 Task: select a rule when a list is renamed by anyone except me .
Action: Mouse moved to (1217, 106)
Screenshot: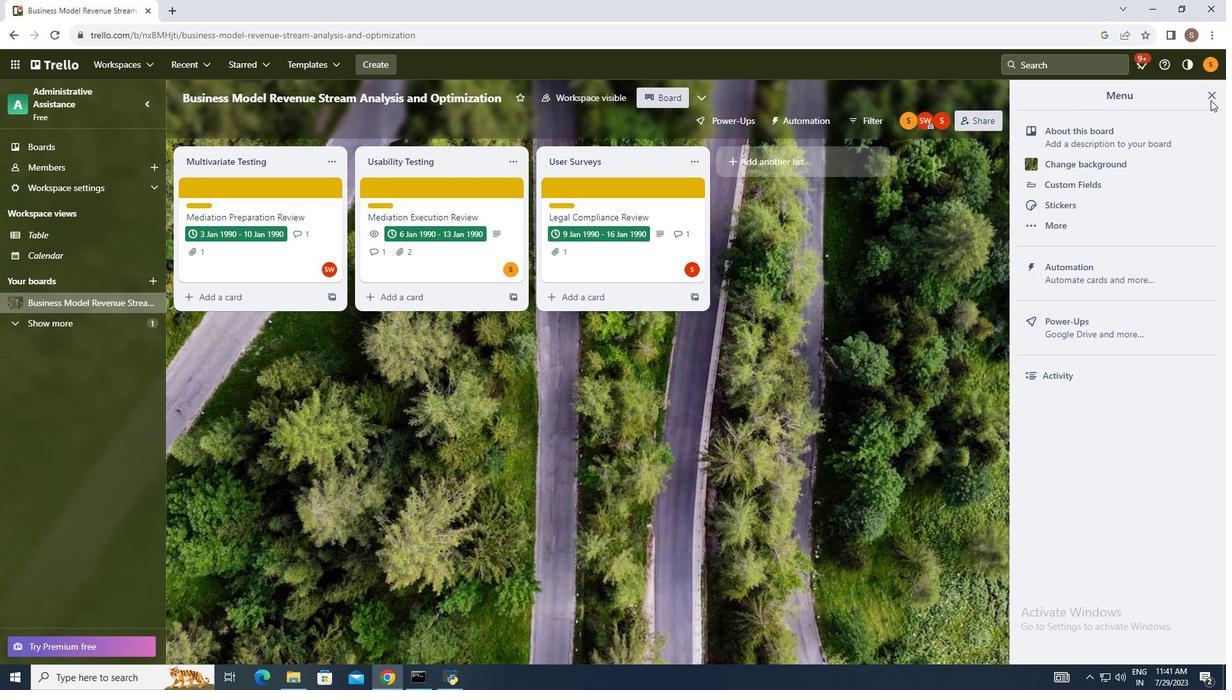 
Action: Mouse pressed left at (1217, 106)
Screenshot: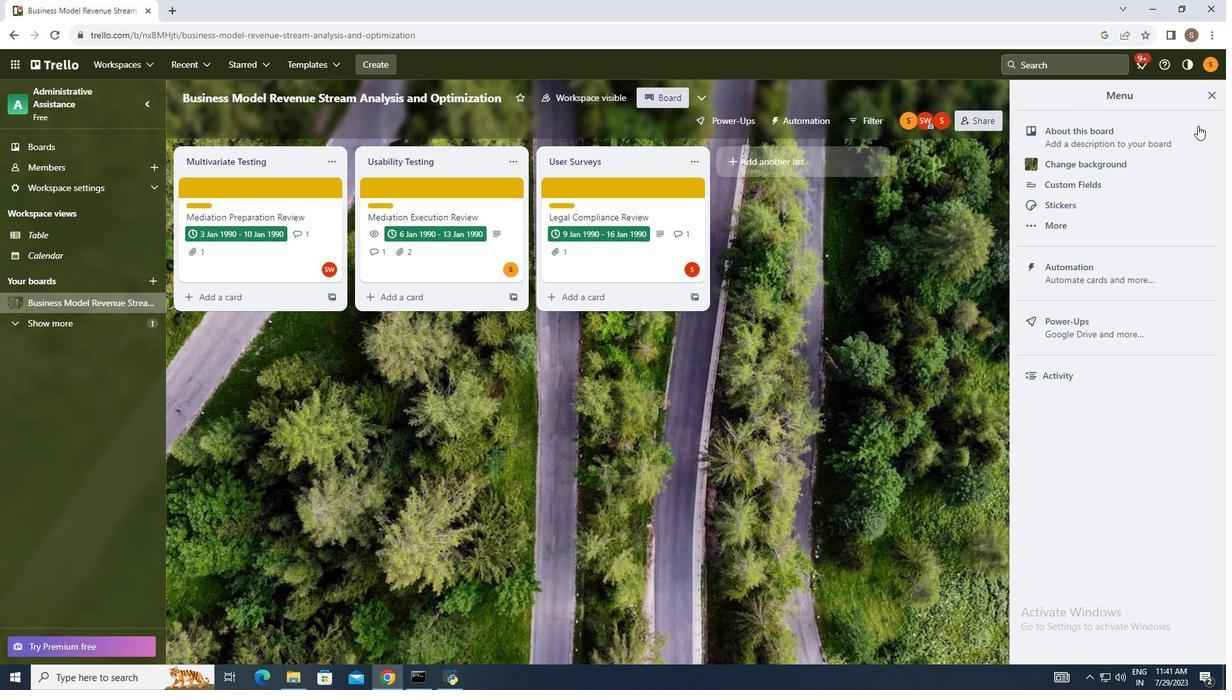 
Action: Mouse moved to (1109, 272)
Screenshot: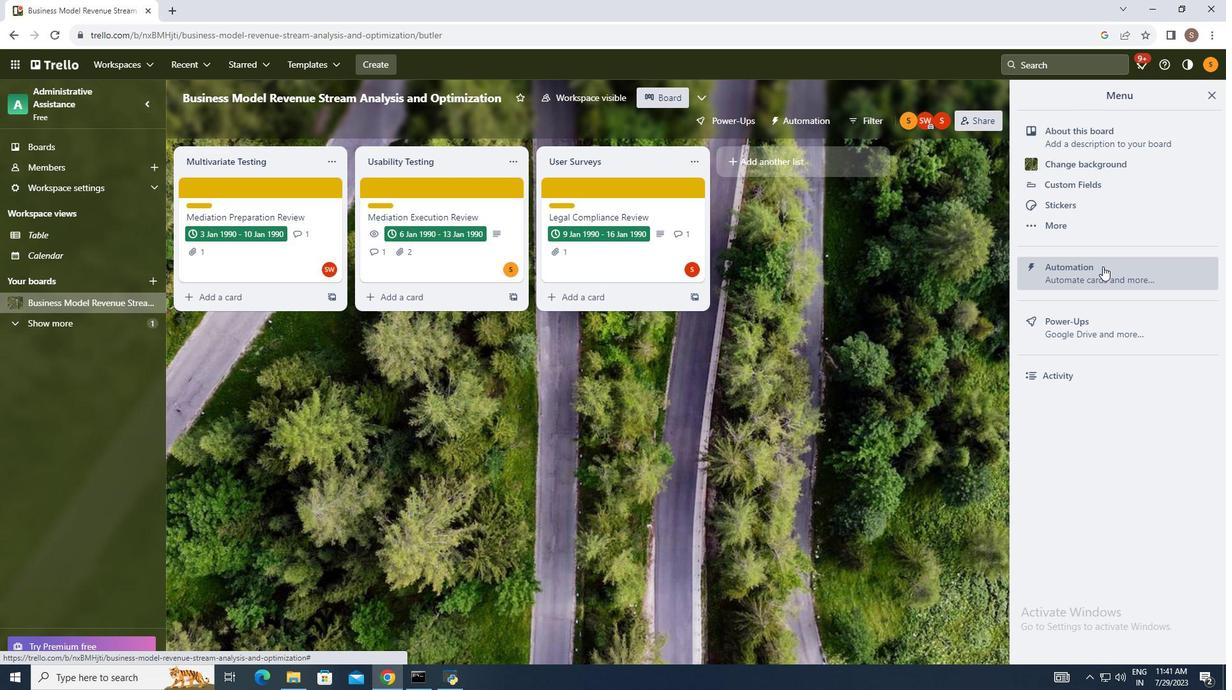 
Action: Mouse pressed left at (1109, 272)
Screenshot: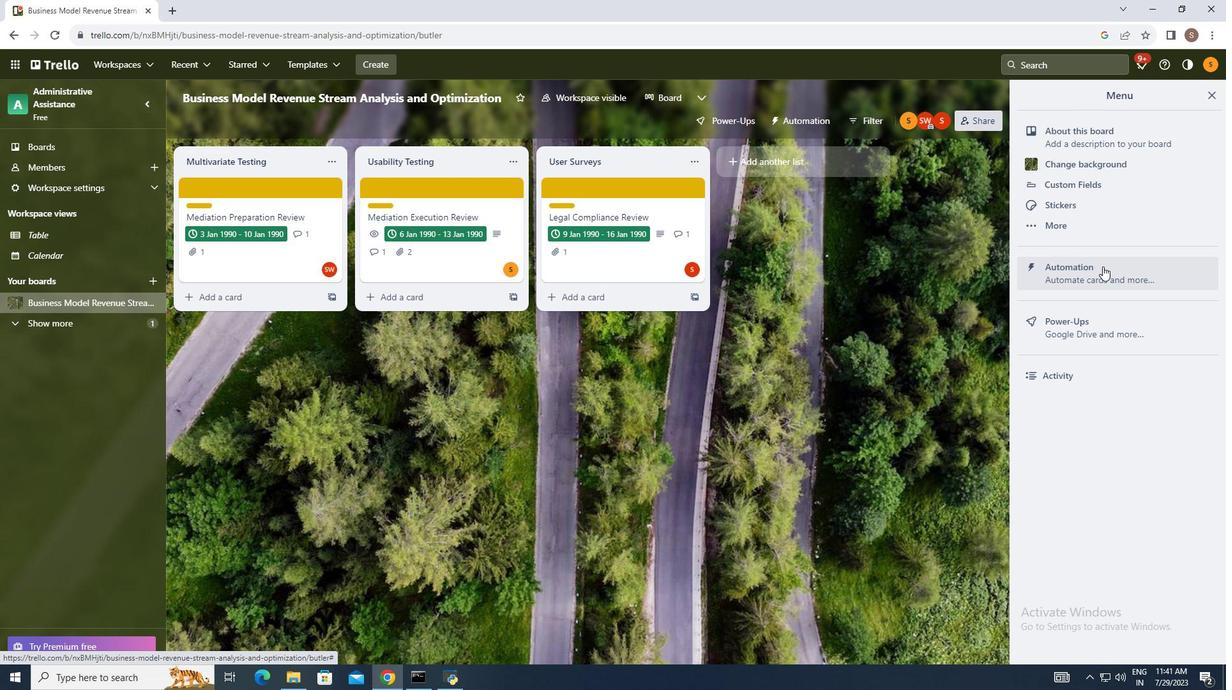 
Action: Mouse moved to (251, 240)
Screenshot: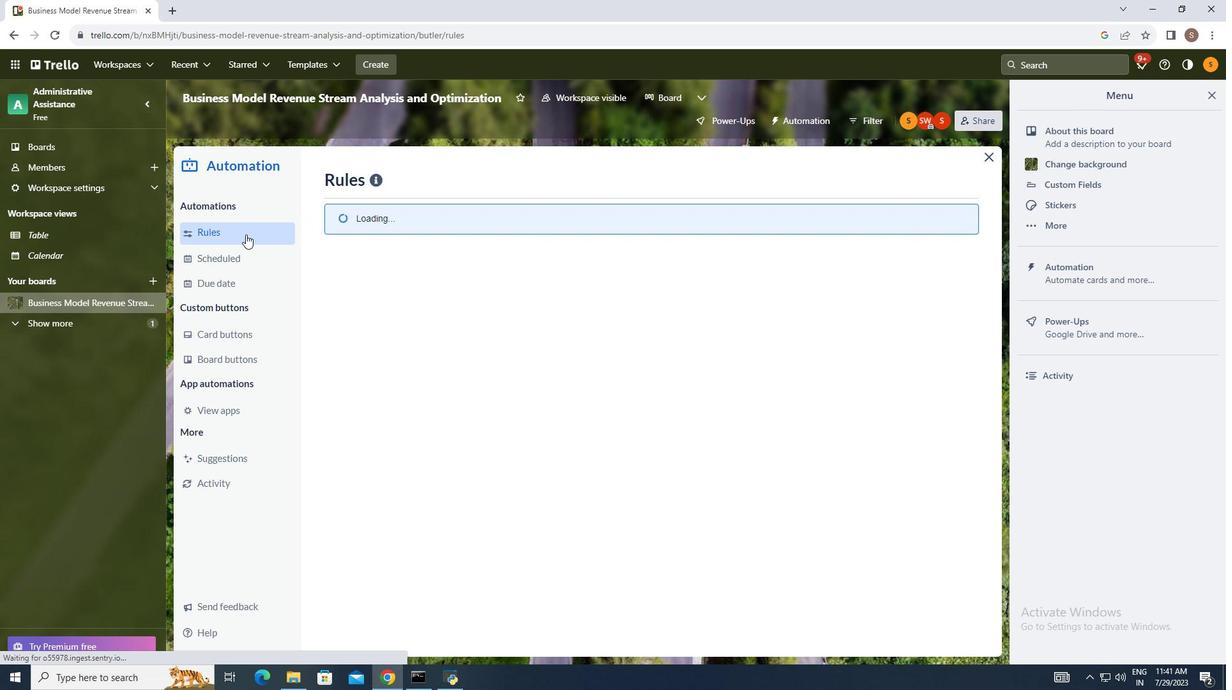 
Action: Mouse pressed left at (251, 240)
Screenshot: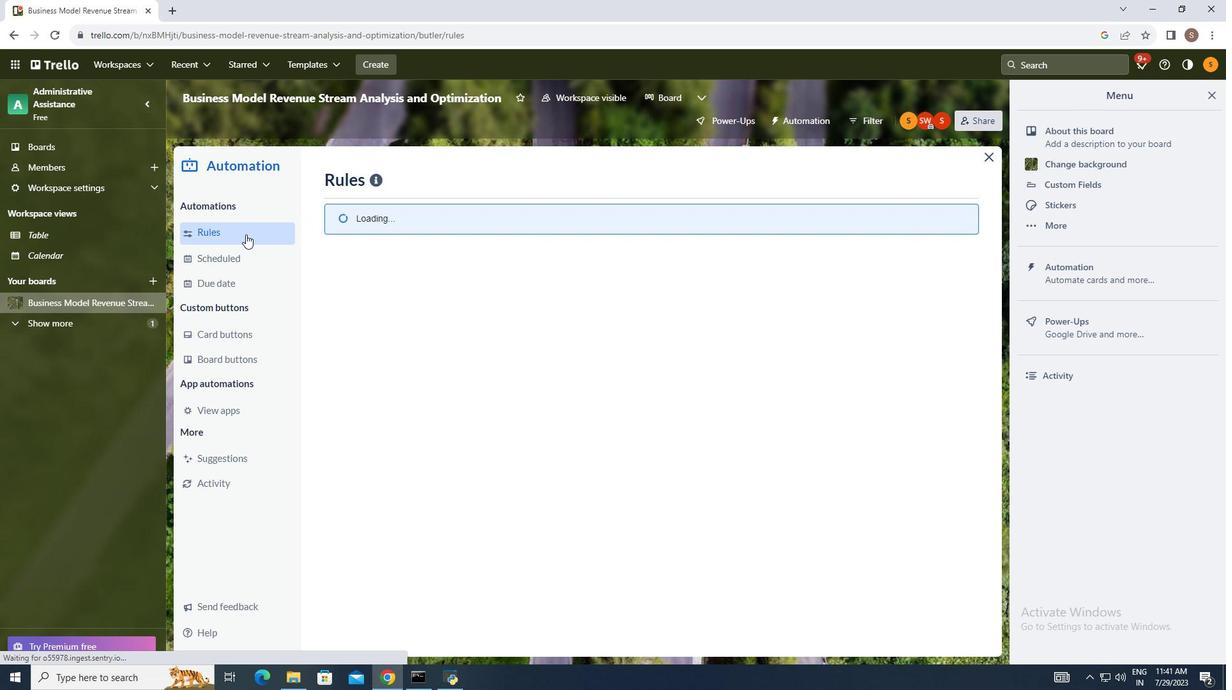 
Action: Mouse moved to (851, 187)
Screenshot: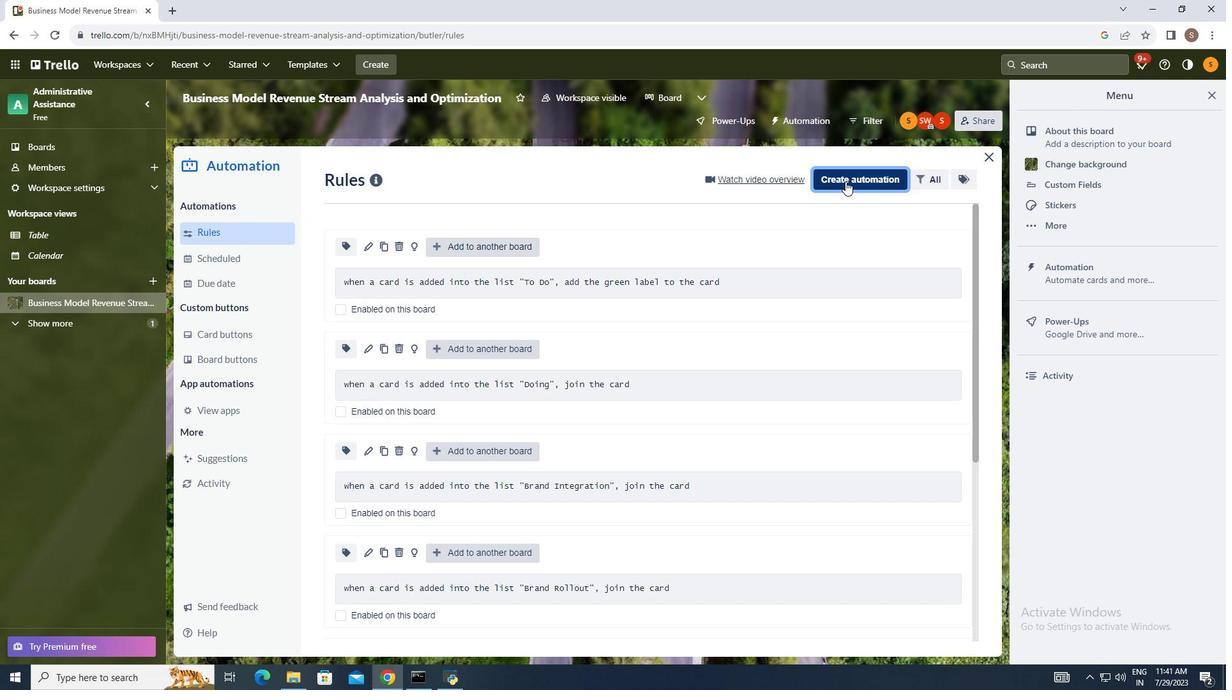 
Action: Mouse pressed left at (851, 187)
Screenshot: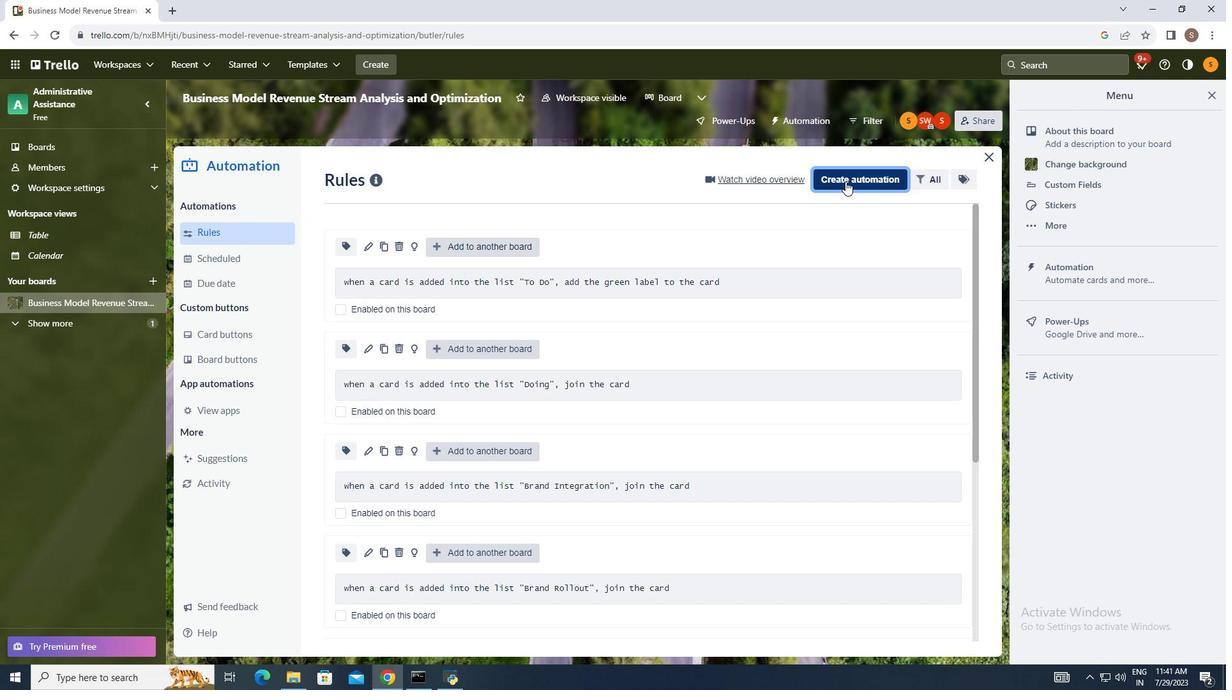 
Action: Mouse moved to (639, 306)
Screenshot: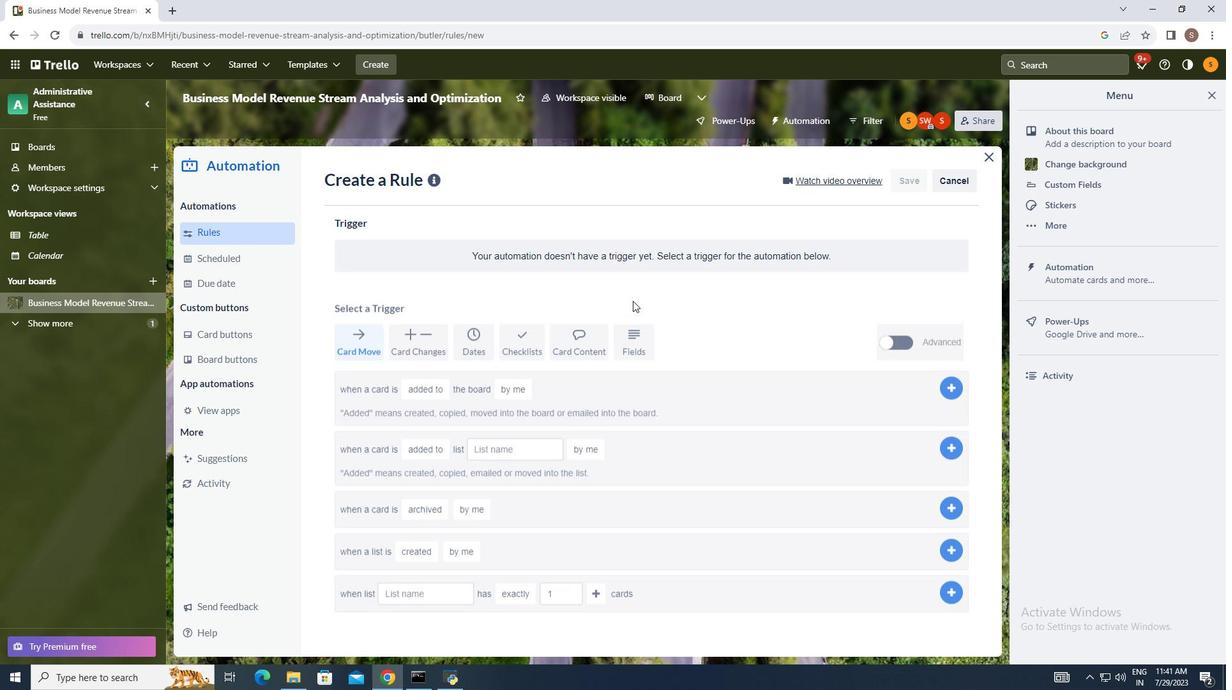 
Action: Mouse pressed left at (639, 306)
Screenshot: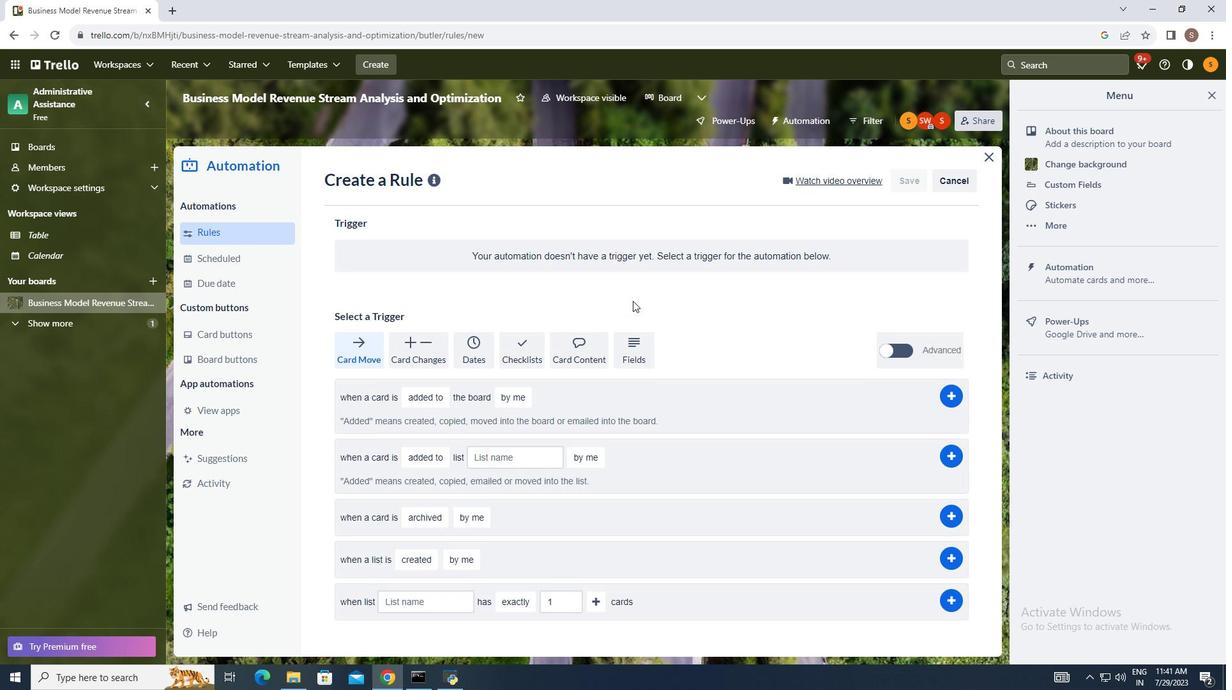 
Action: Mouse moved to (408, 562)
Screenshot: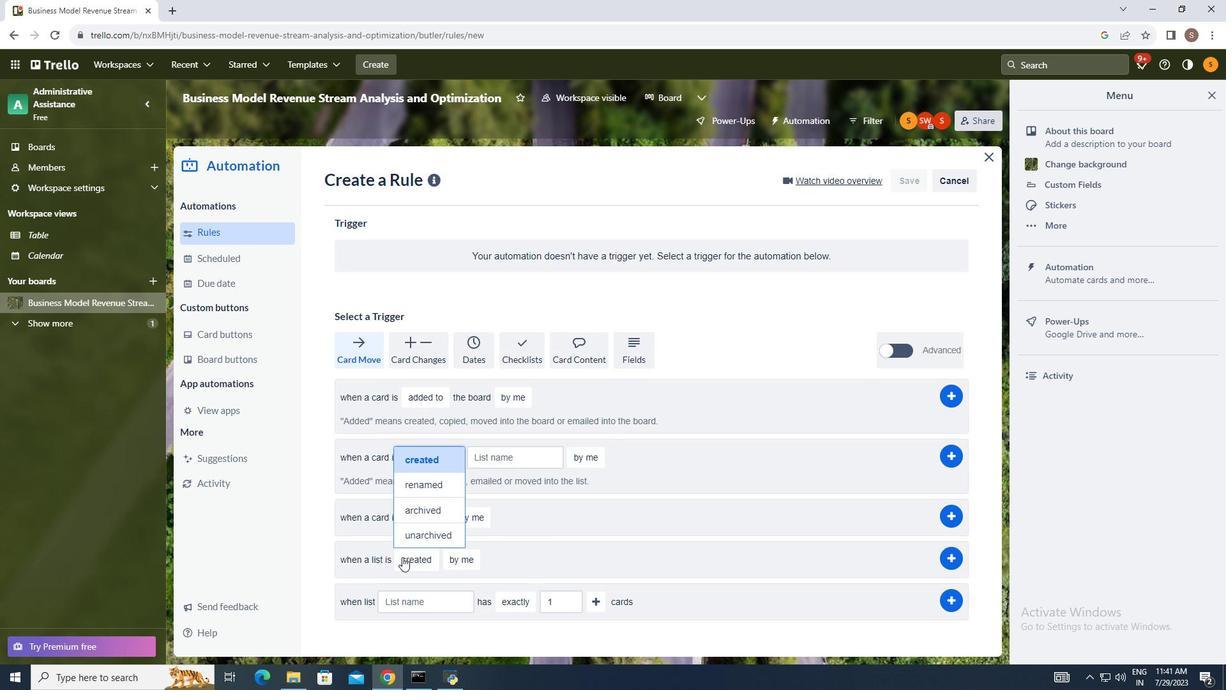 
Action: Mouse pressed left at (408, 562)
Screenshot: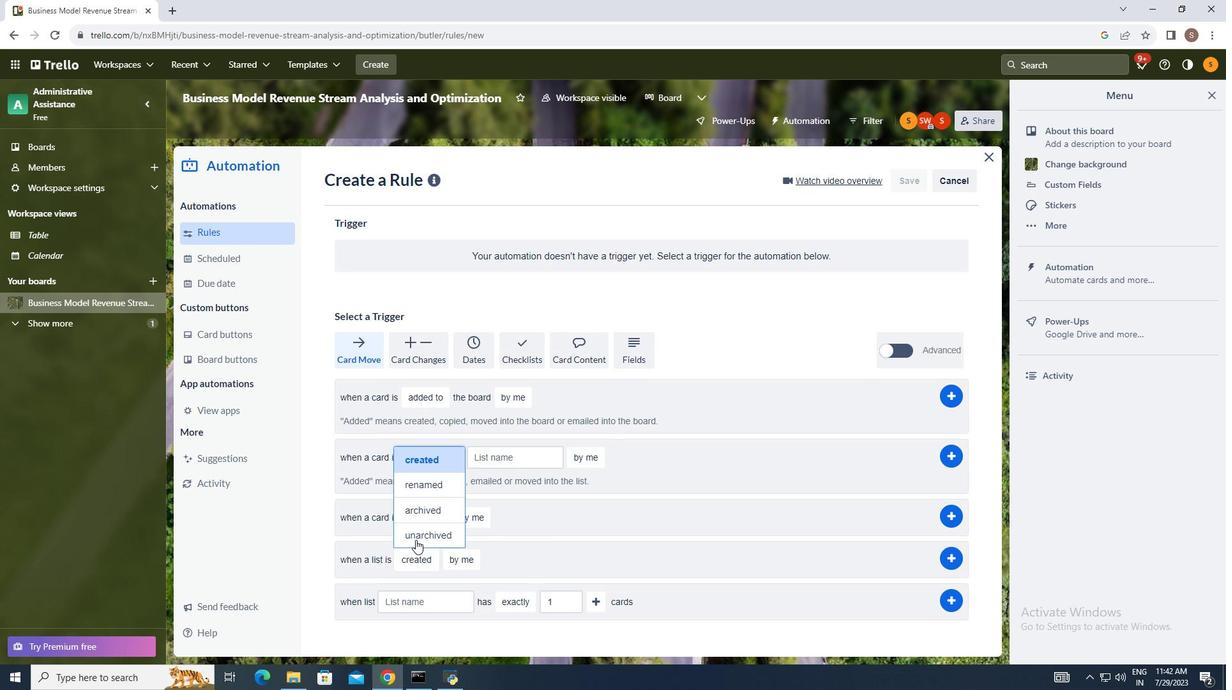 
Action: Mouse moved to (427, 488)
Screenshot: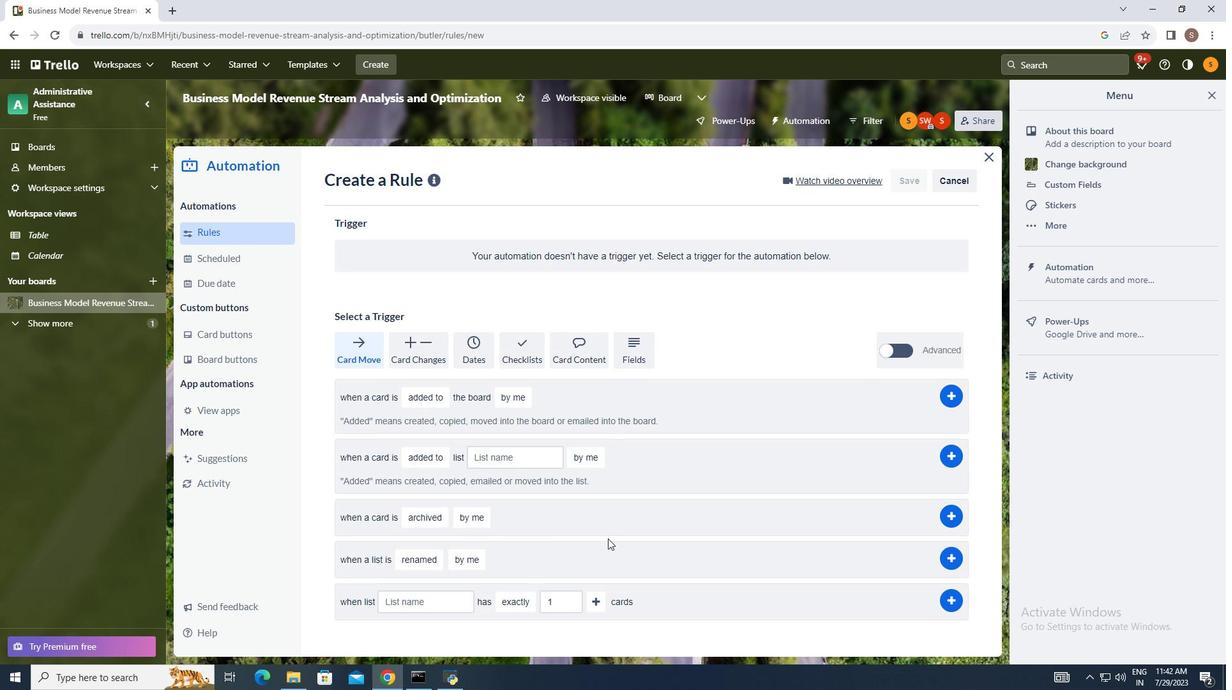 
Action: Mouse pressed left at (427, 488)
Screenshot: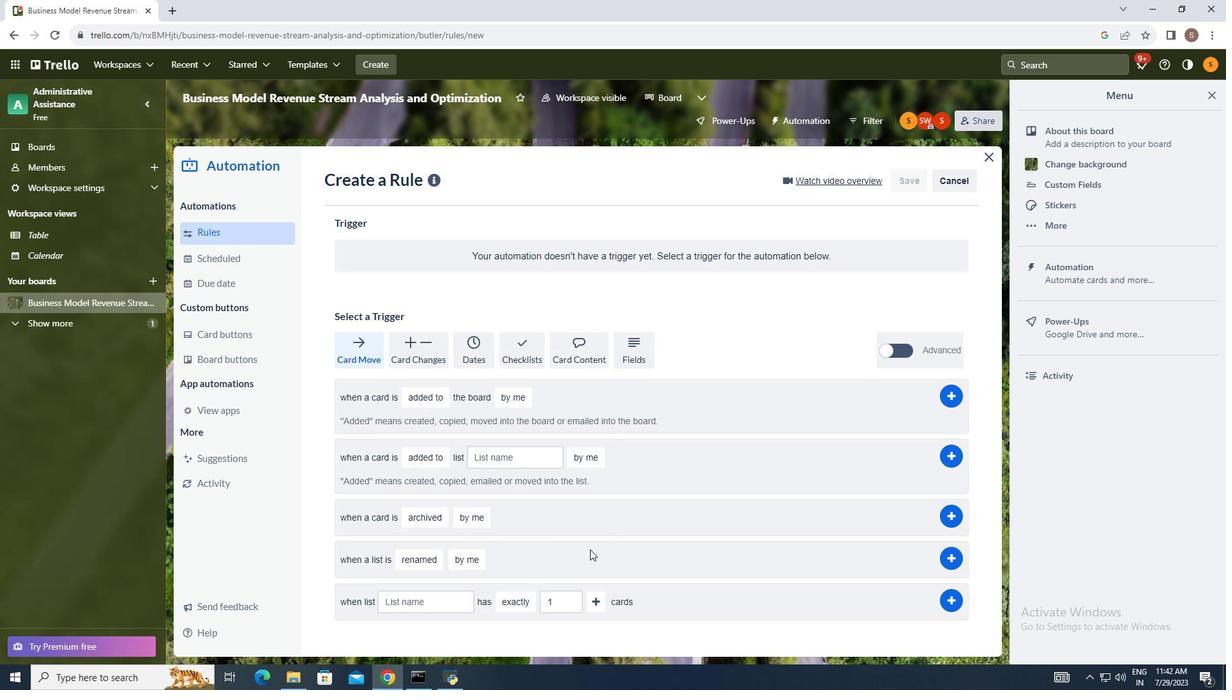
Action: Mouse moved to (479, 565)
Screenshot: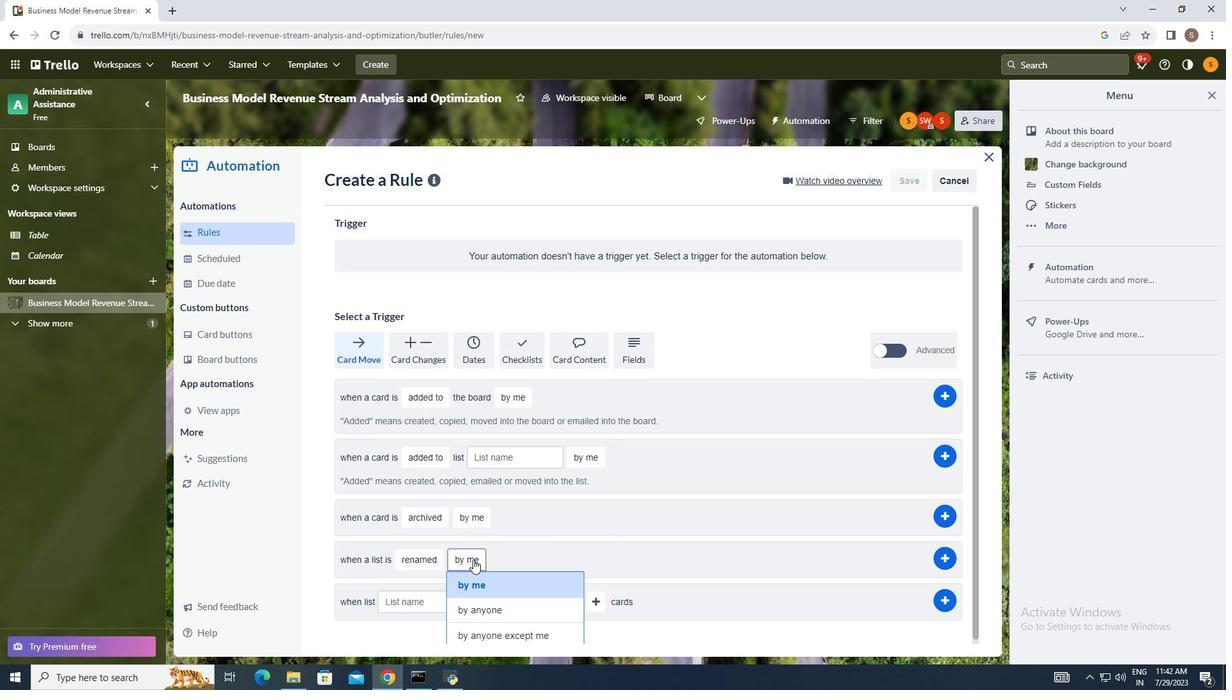 
Action: Mouse pressed left at (479, 565)
Screenshot: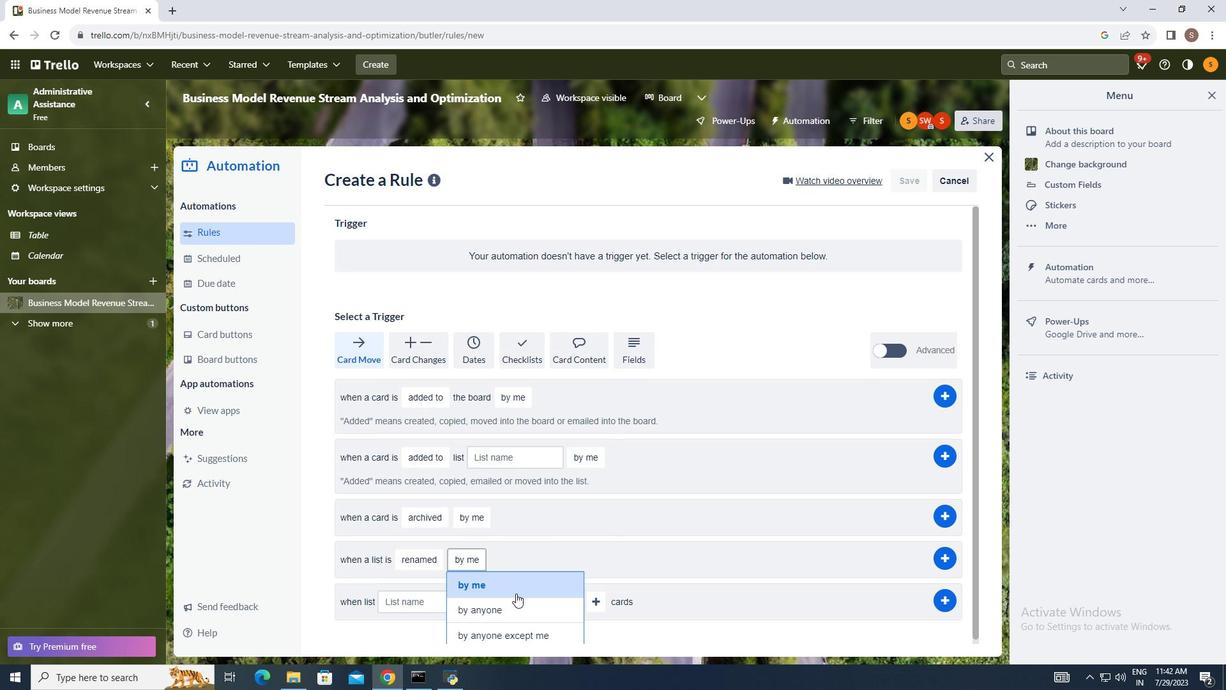 
Action: Mouse moved to (524, 636)
Screenshot: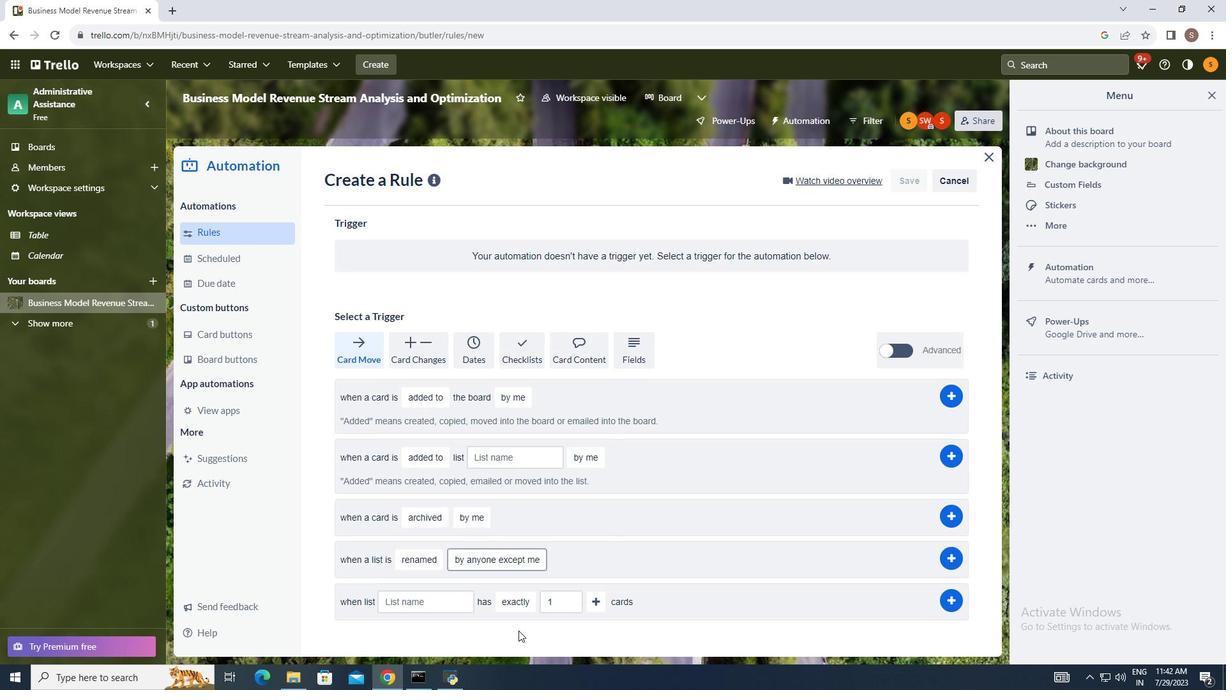
Action: Mouse pressed left at (524, 636)
Screenshot: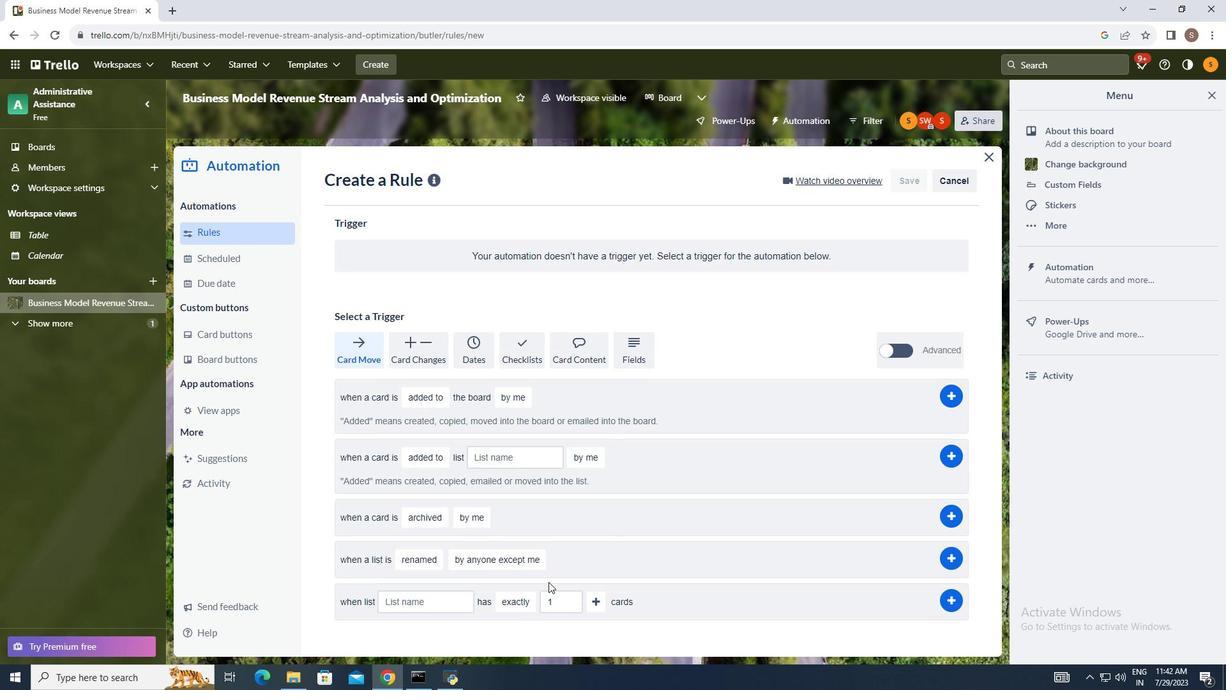 
Action: Mouse moved to (625, 542)
Screenshot: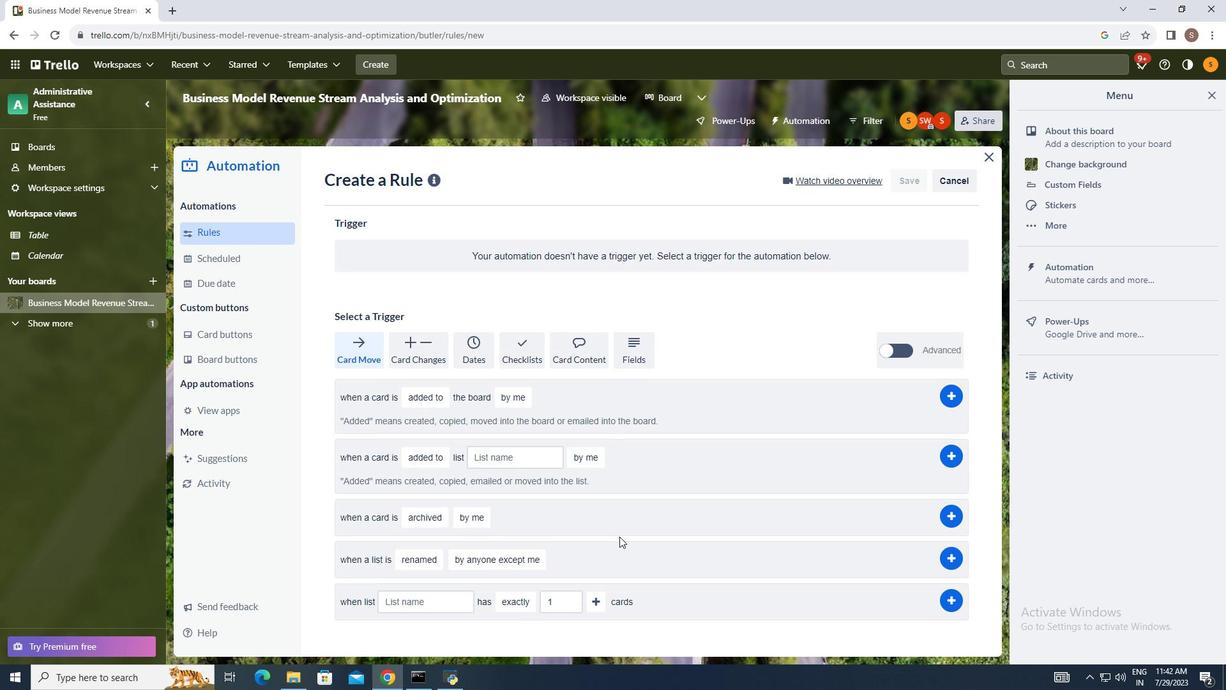 
